 Task: Create a rule from the Agile list, Priority changed -> Complete task in the project AztecBridge if Priority Cleared then Complete Task
Action: Mouse moved to (1012, 168)
Screenshot: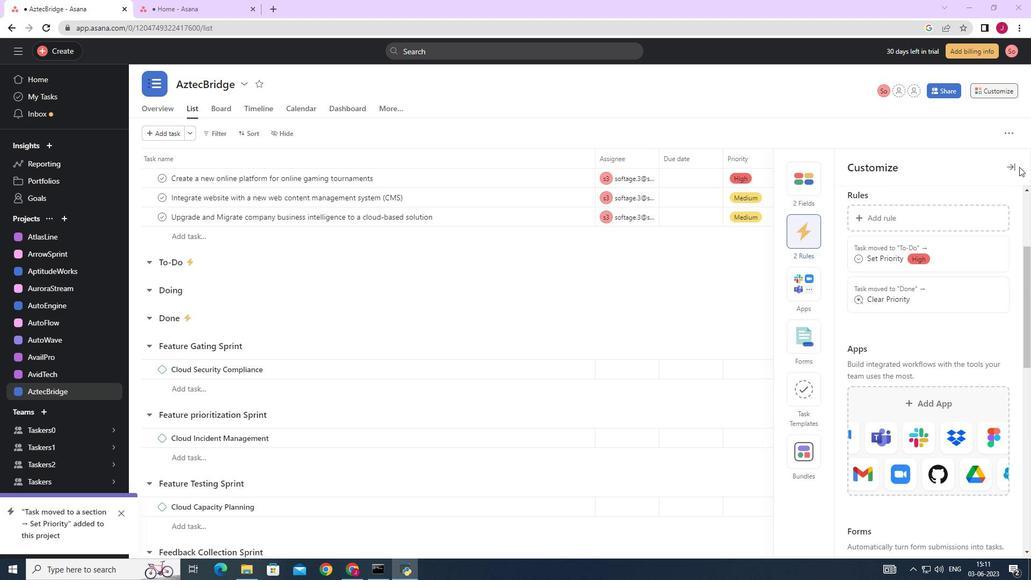 
Action: Mouse pressed left at (1012, 168)
Screenshot: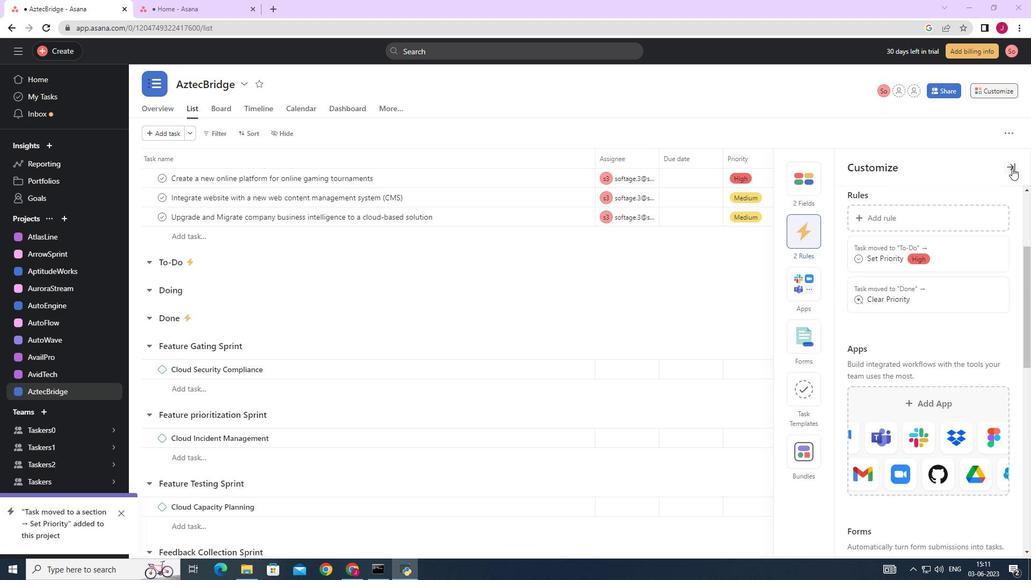 
Action: Mouse moved to (993, 87)
Screenshot: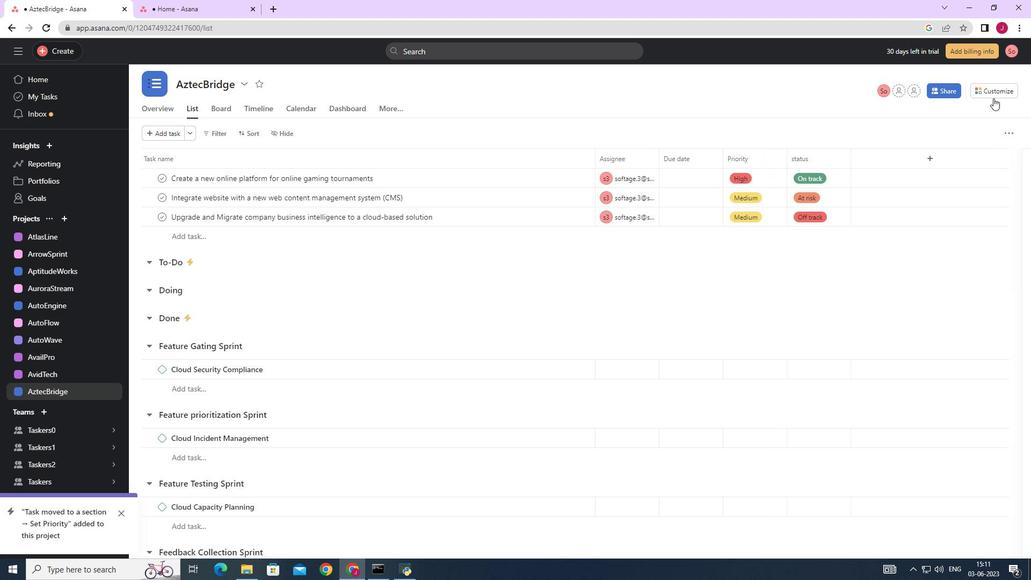 
Action: Mouse pressed left at (993, 87)
Screenshot: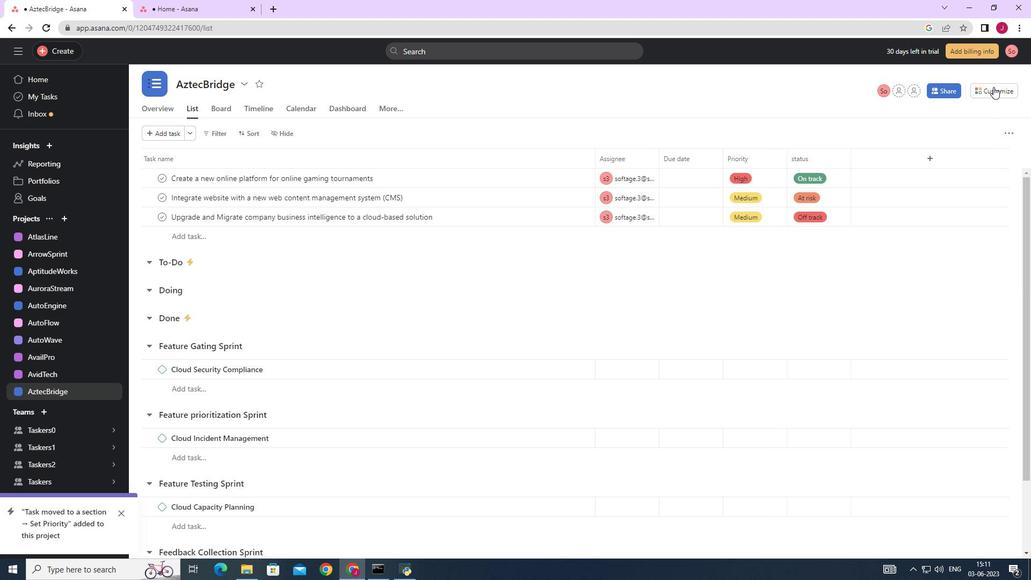 
Action: Mouse moved to (801, 235)
Screenshot: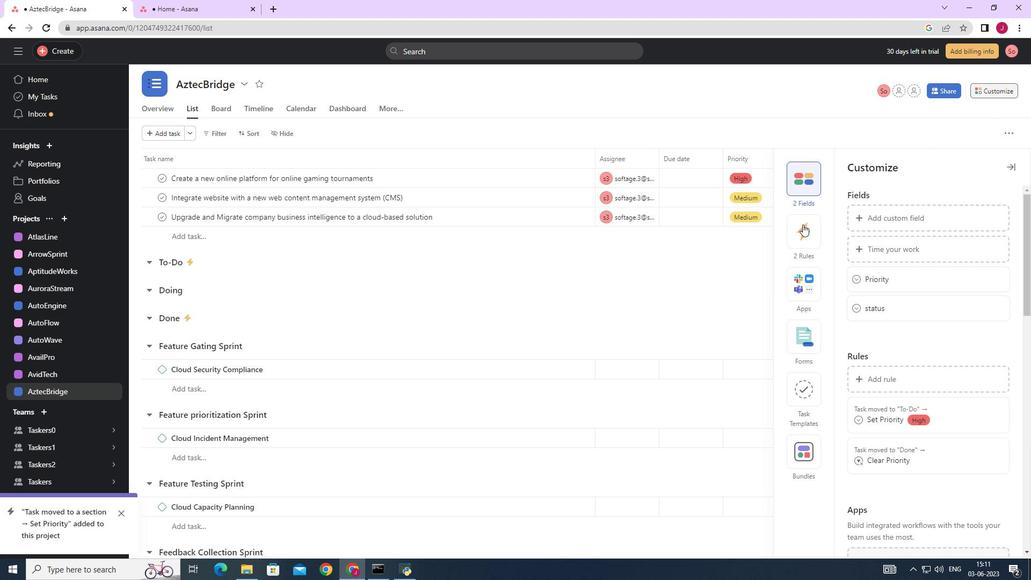 
Action: Mouse pressed left at (801, 235)
Screenshot: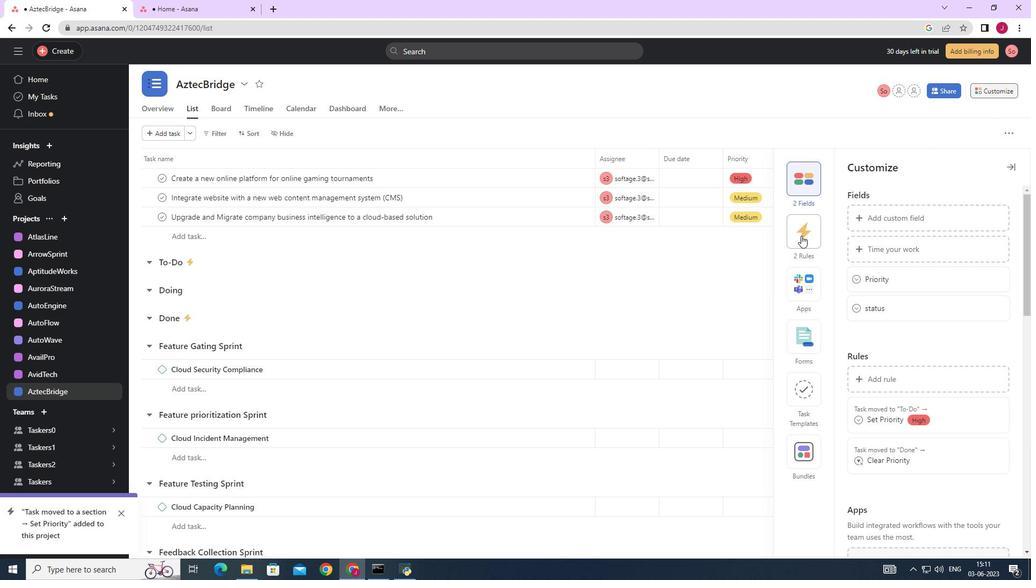 
Action: Mouse moved to (881, 223)
Screenshot: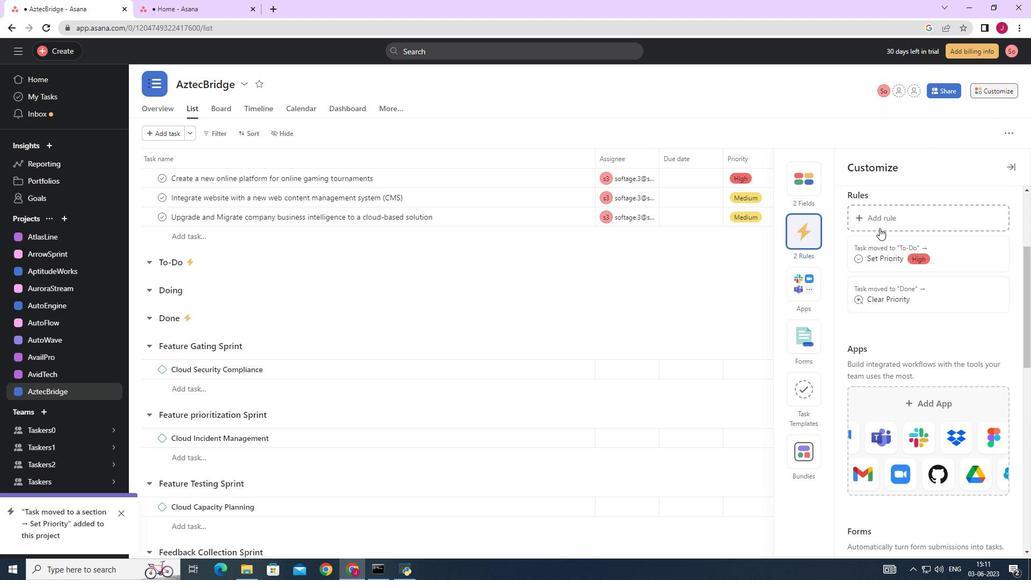 
Action: Mouse pressed left at (881, 223)
Screenshot: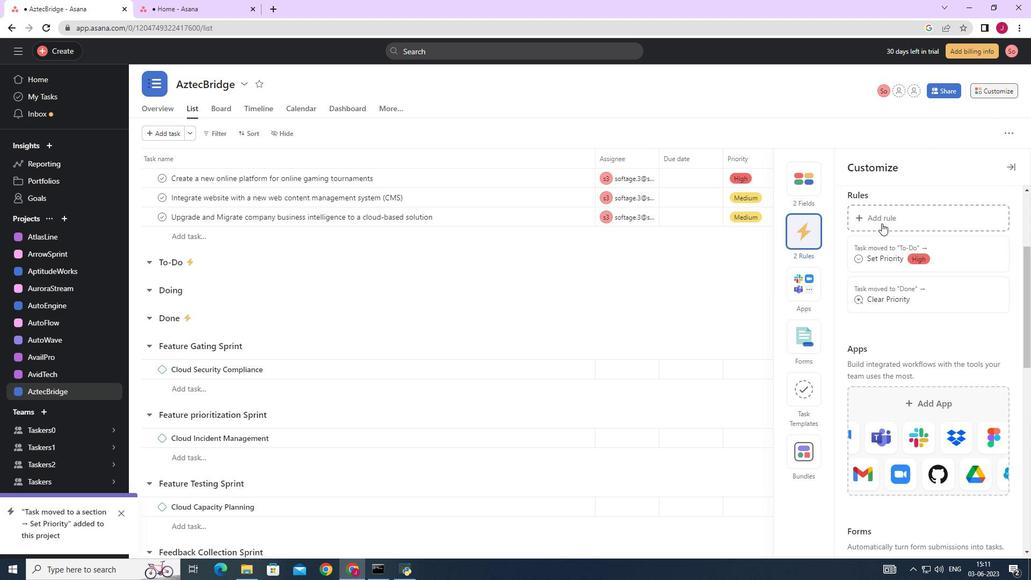 
Action: Mouse moved to (222, 162)
Screenshot: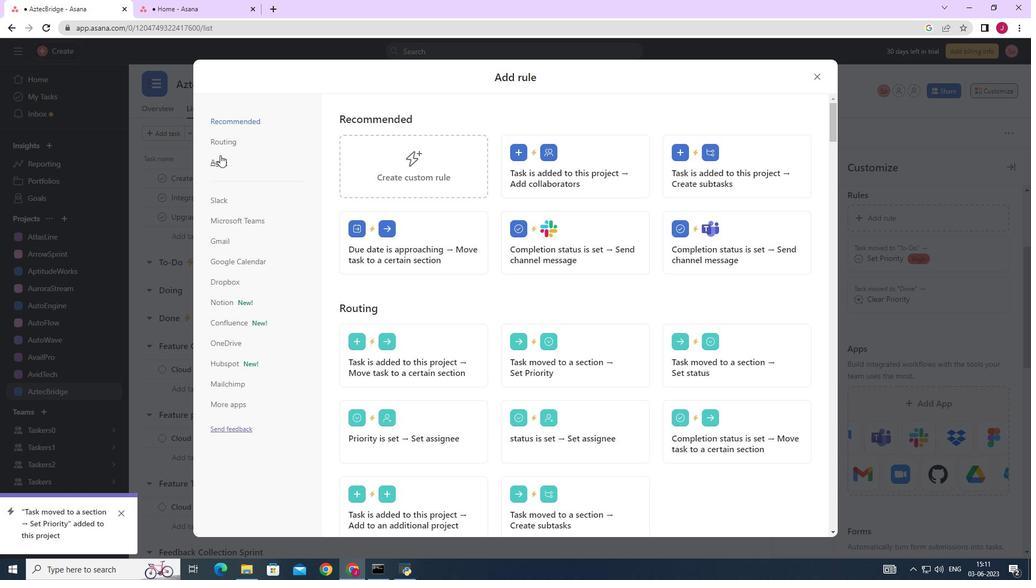 
Action: Mouse pressed left at (222, 162)
Screenshot: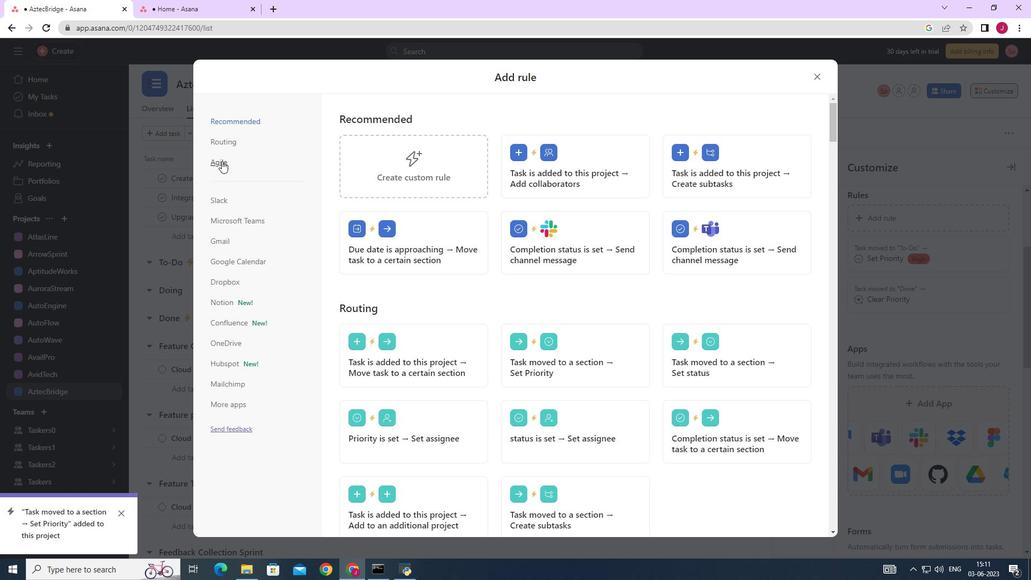 
Action: Mouse moved to (408, 154)
Screenshot: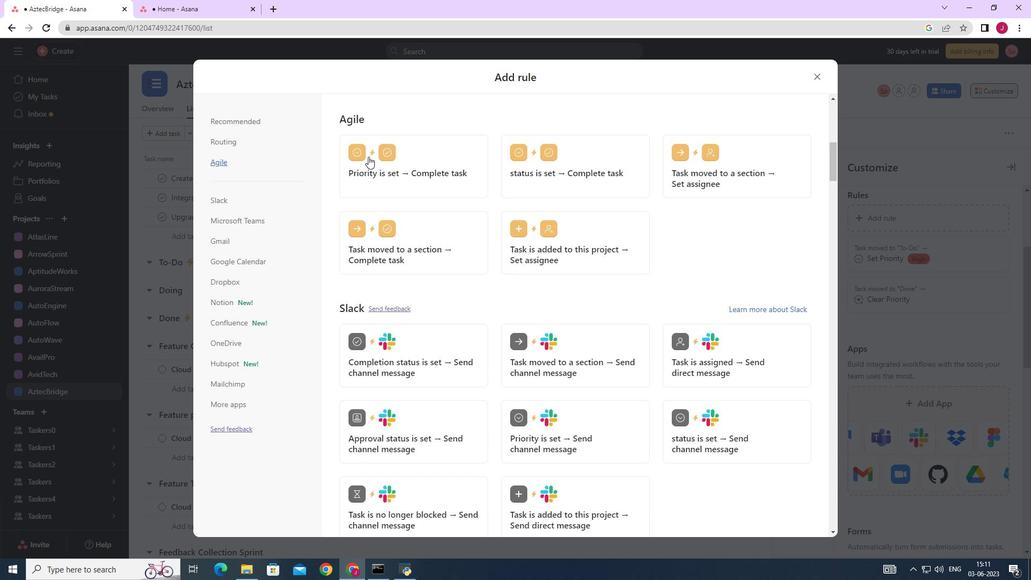 
Action: Mouse pressed left at (408, 154)
Screenshot: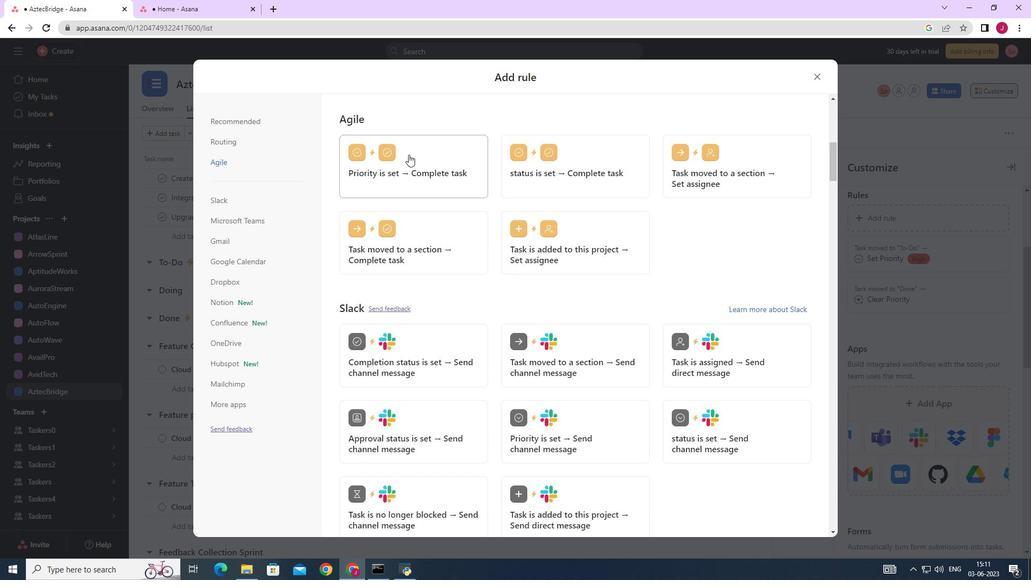 
Action: Mouse moved to (401, 289)
Screenshot: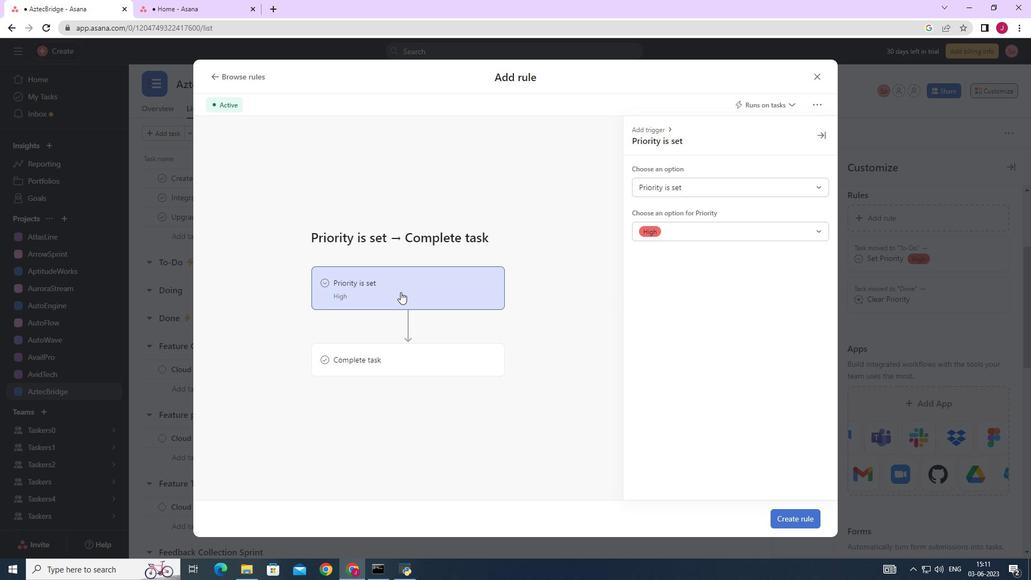 
Action: Mouse pressed left at (401, 289)
Screenshot: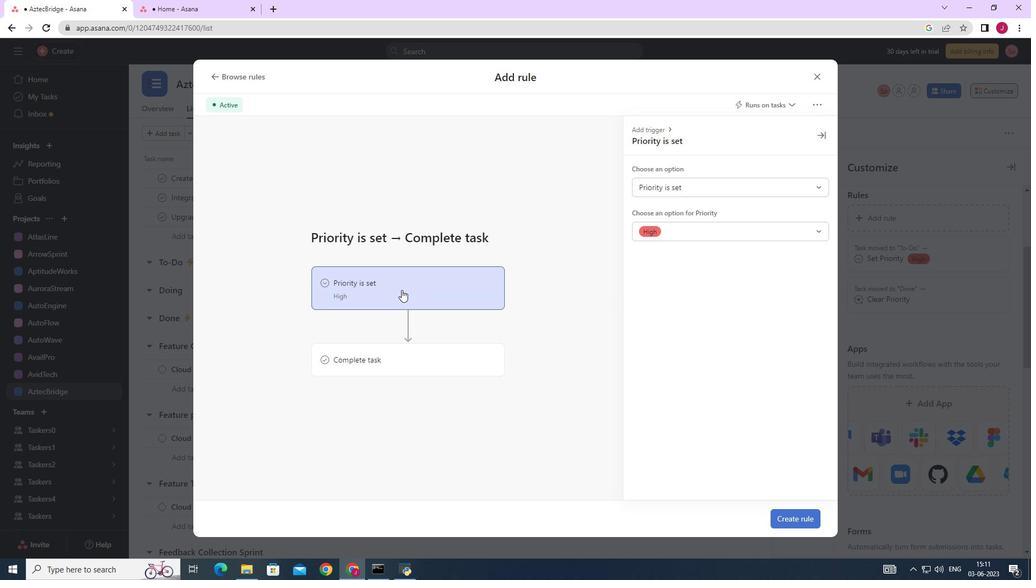 
Action: Mouse moved to (684, 184)
Screenshot: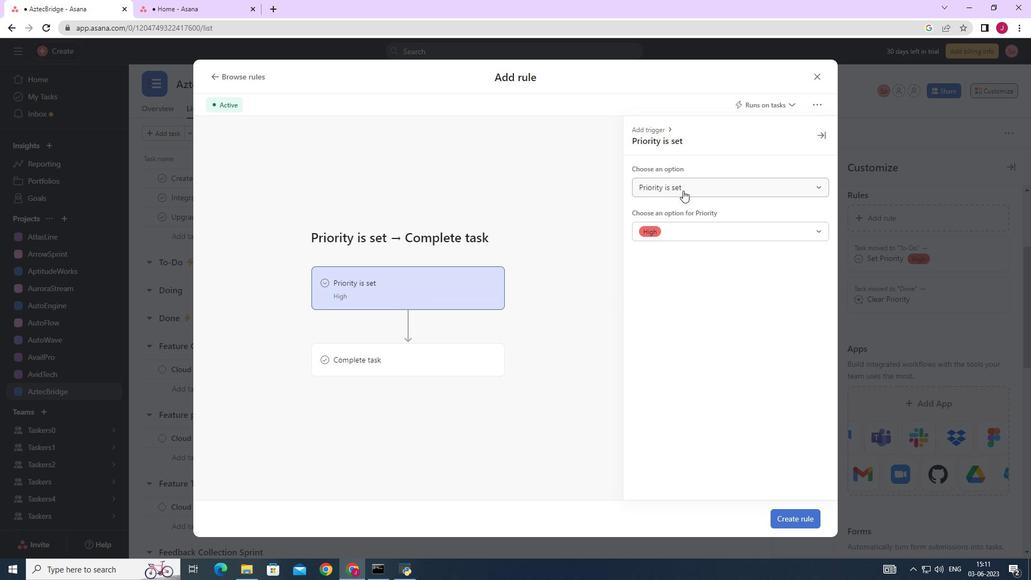 
Action: Mouse pressed left at (684, 184)
Screenshot: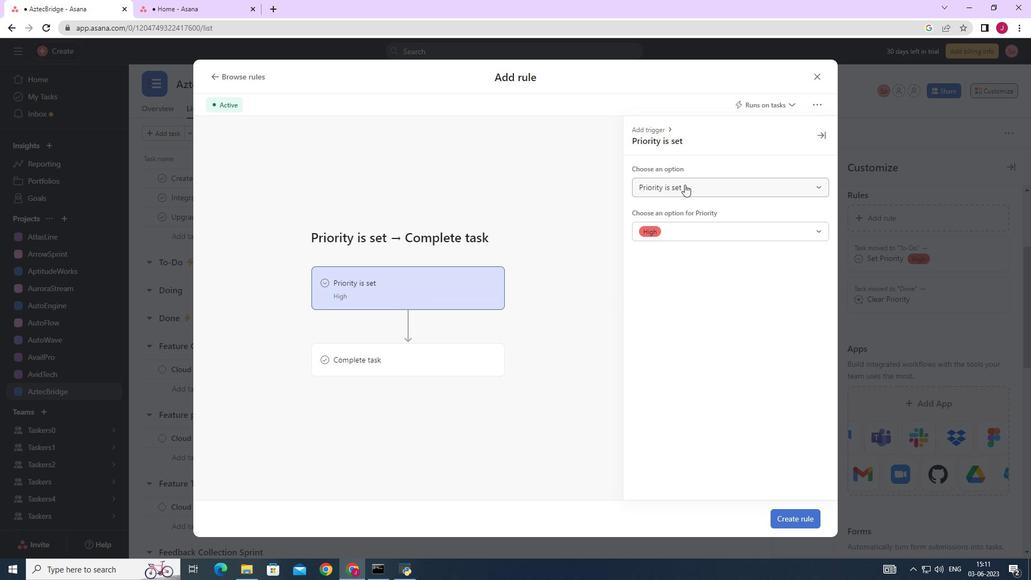 
Action: Mouse moved to (672, 227)
Screenshot: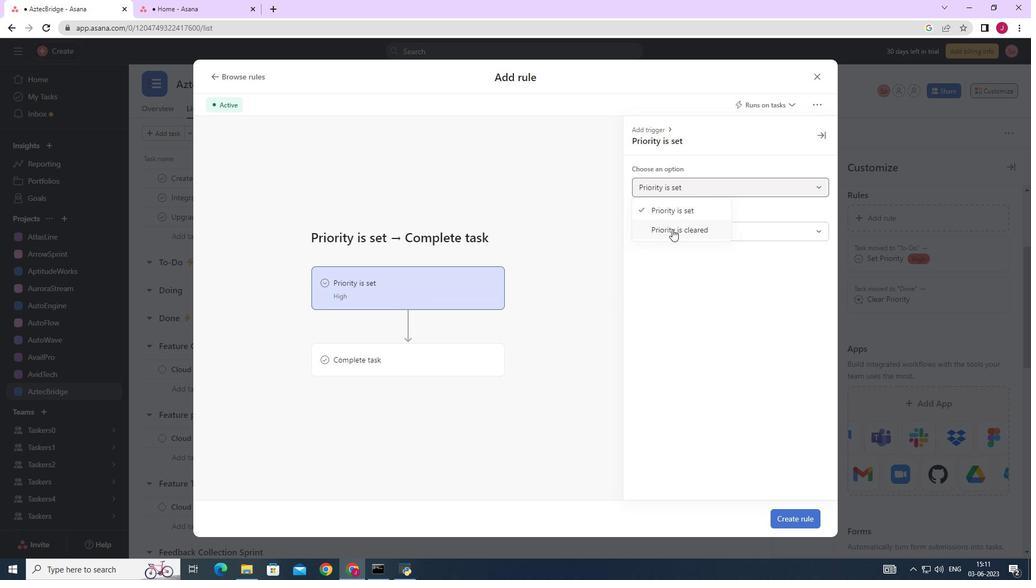 
Action: Mouse pressed left at (672, 227)
Screenshot: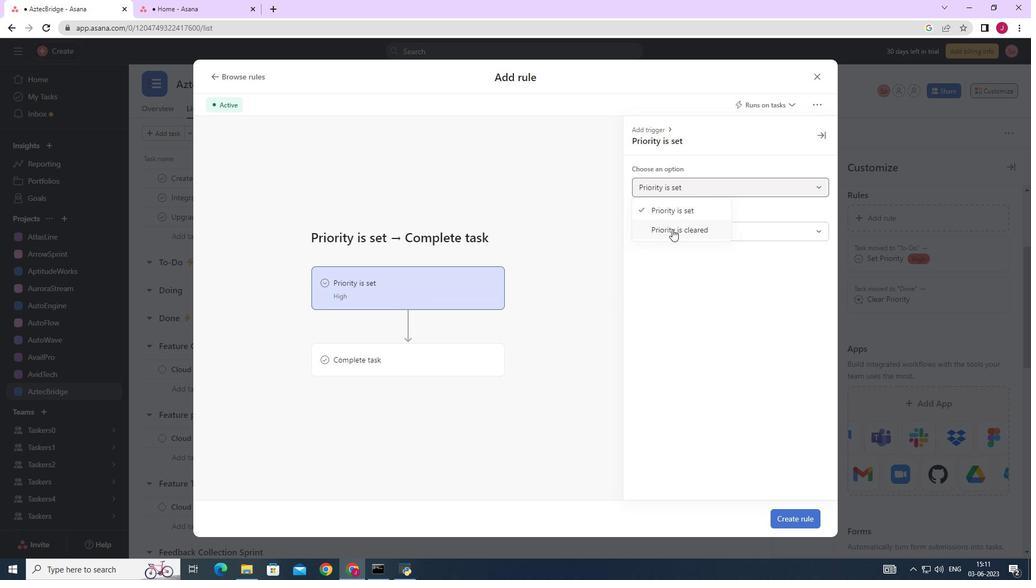 
Action: Mouse moved to (421, 357)
Screenshot: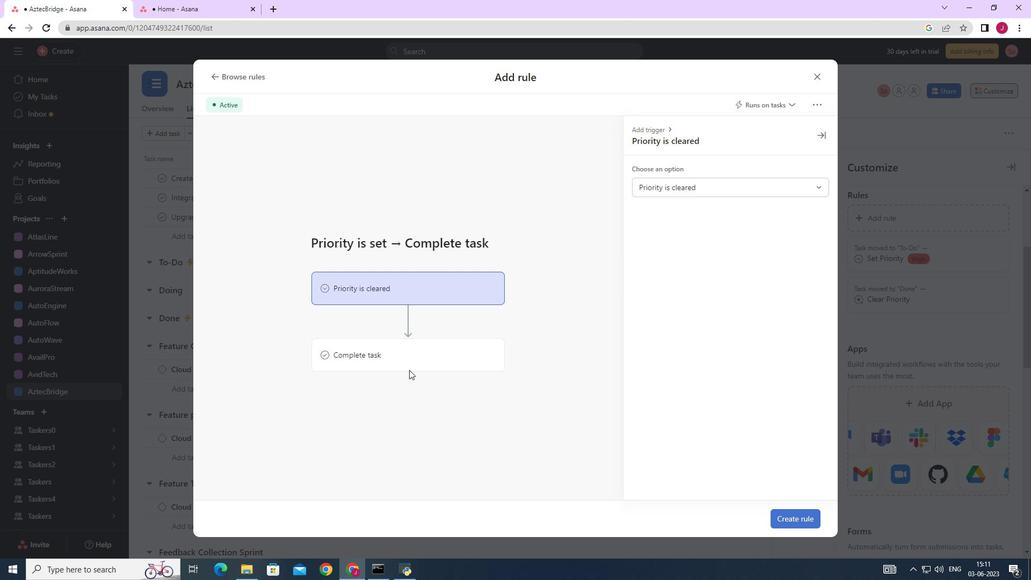 
Action: Mouse pressed left at (421, 357)
Screenshot: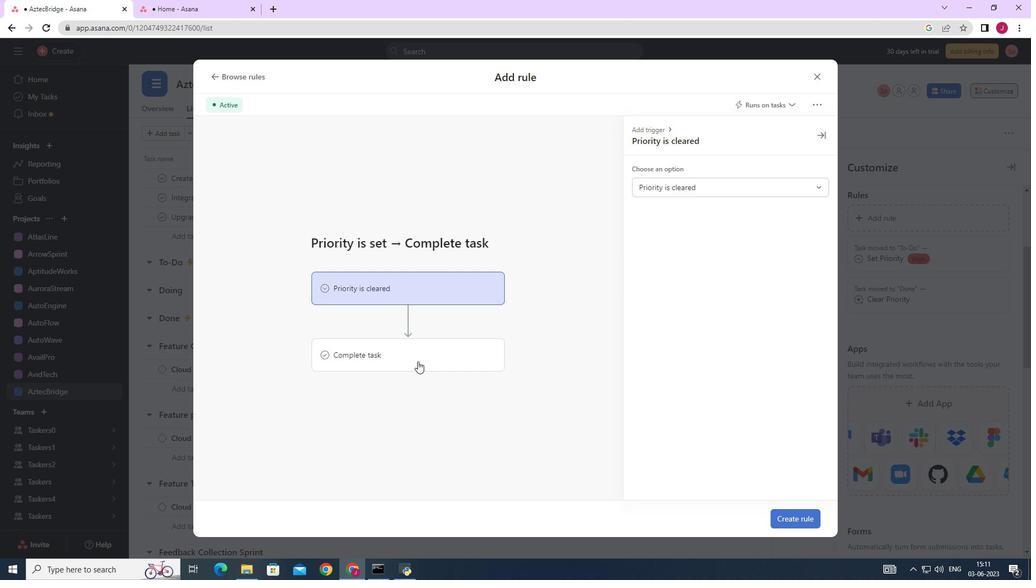 
Action: Mouse moved to (803, 513)
Screenshot: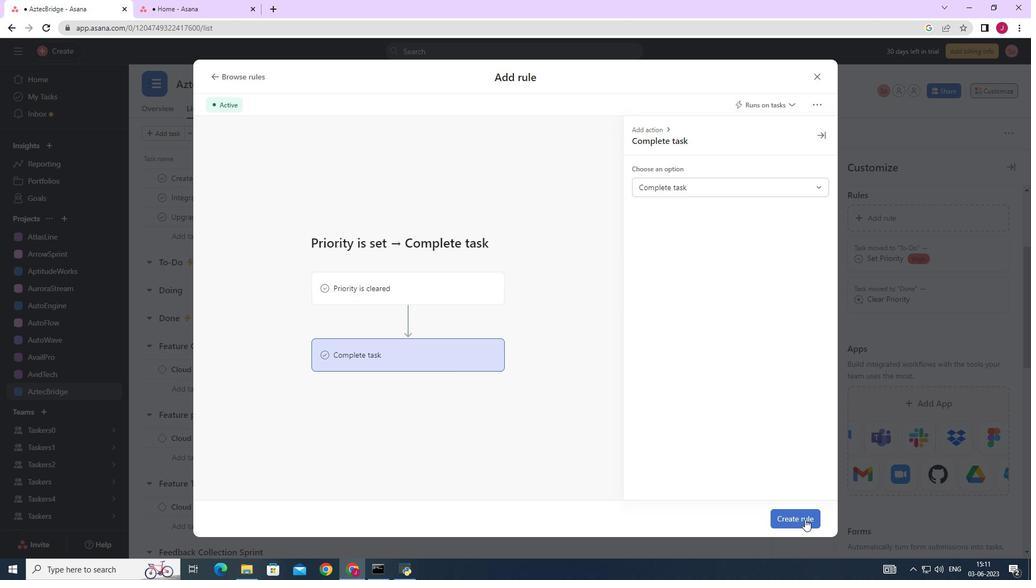 
Action: Mouse pressed left at (803, 513)
Screenshot: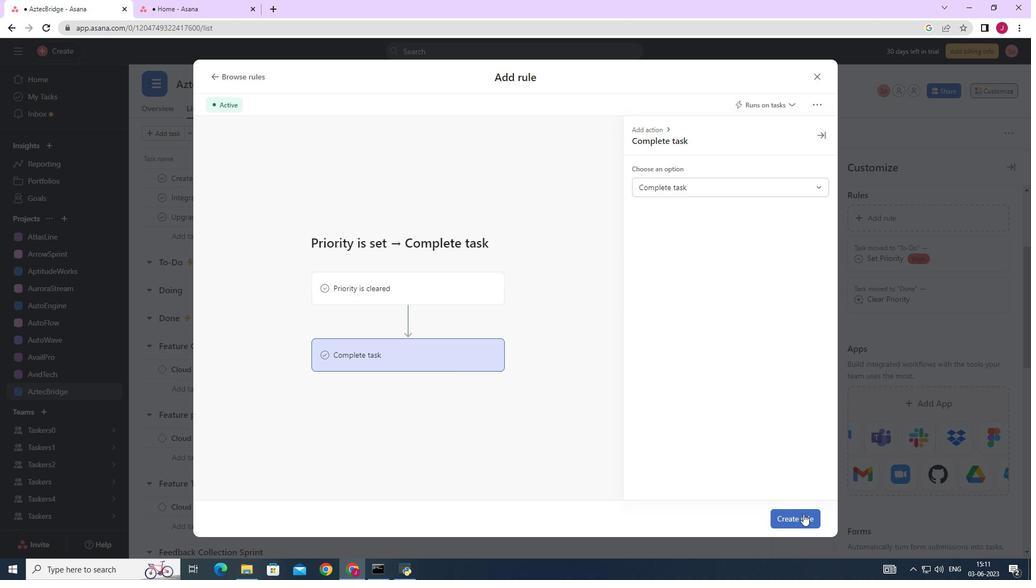 
Action: Mouse moved to (792, 501)
Screenshot: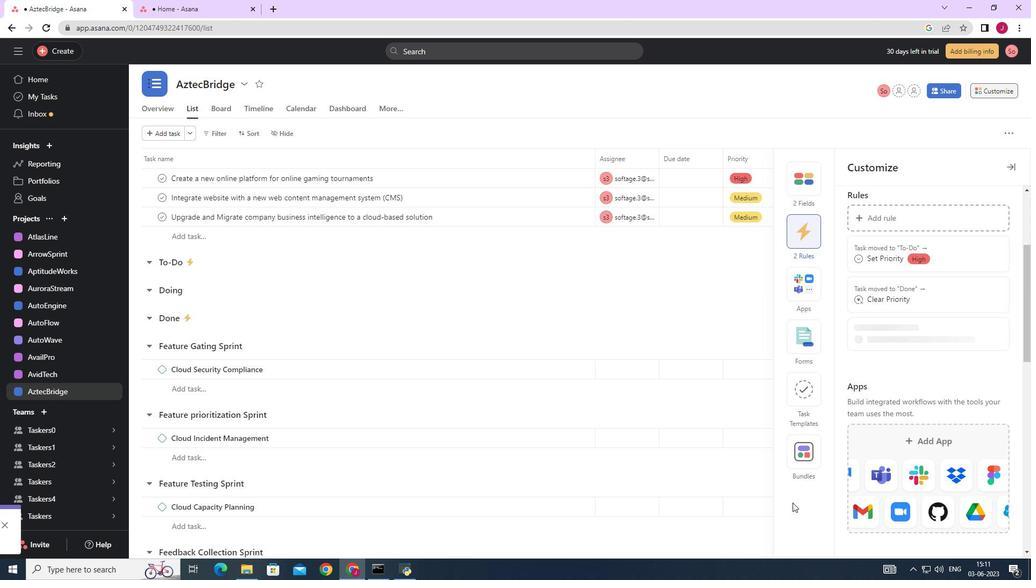 
